 Task: Move the task Fix issue causing database deadlock on high traffic pages to the section To-Do in the project TransitPlan and sort the tasks in the project by Assignee in Descending order.
Action: Mouse moved to (62, 323)
Screenshot: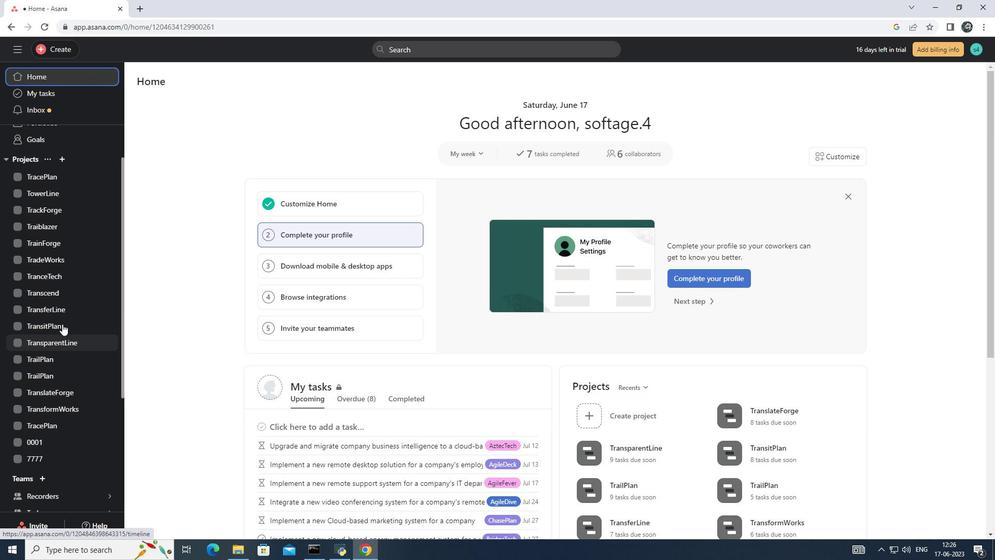 
Action: Mouse pressed left at (62, 323)
Screenshot: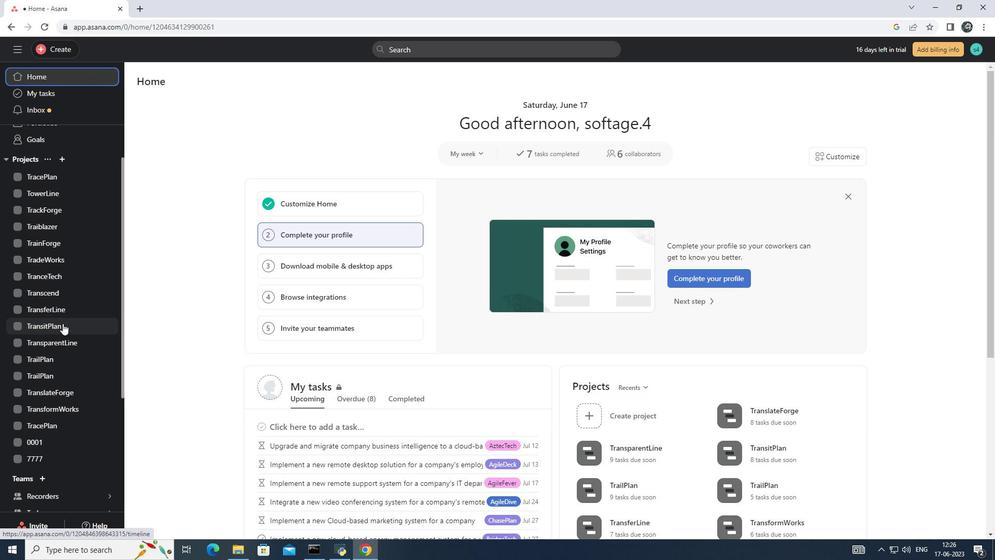 
Action: Mouse moved to (186, 106)
Screenshot: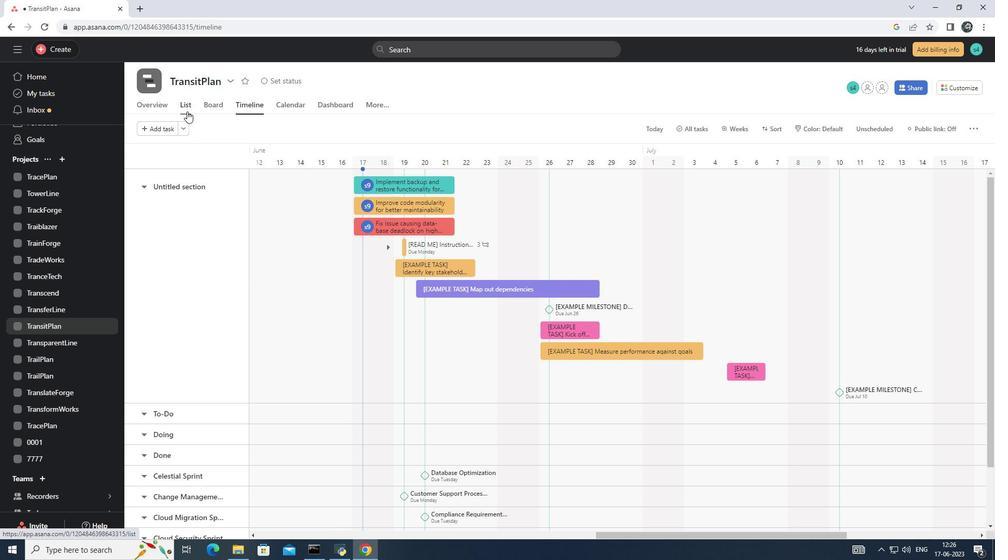 
Action: Mouse pressed left at (186, 106)
Screenshot: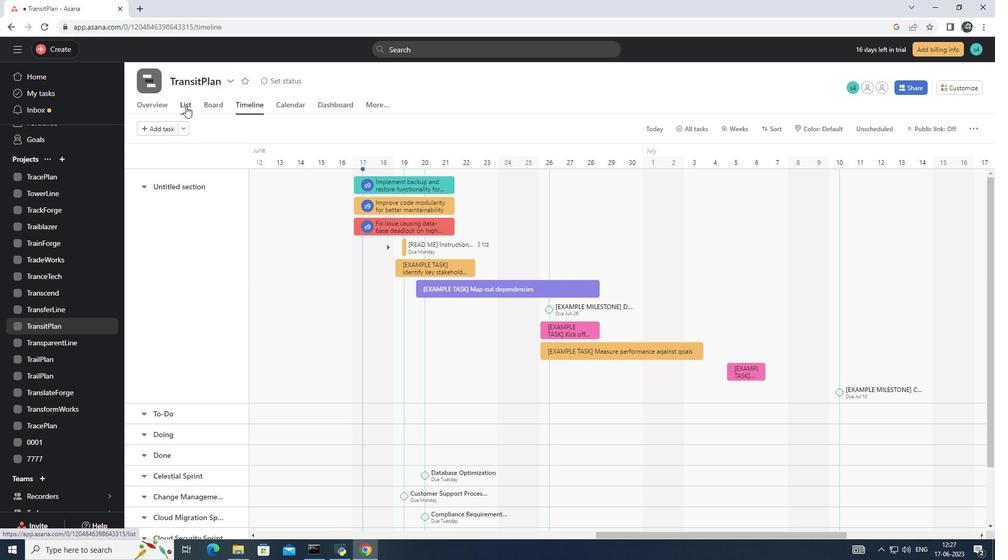 
Action: Mouse moved to (428, 237)
Screenshot: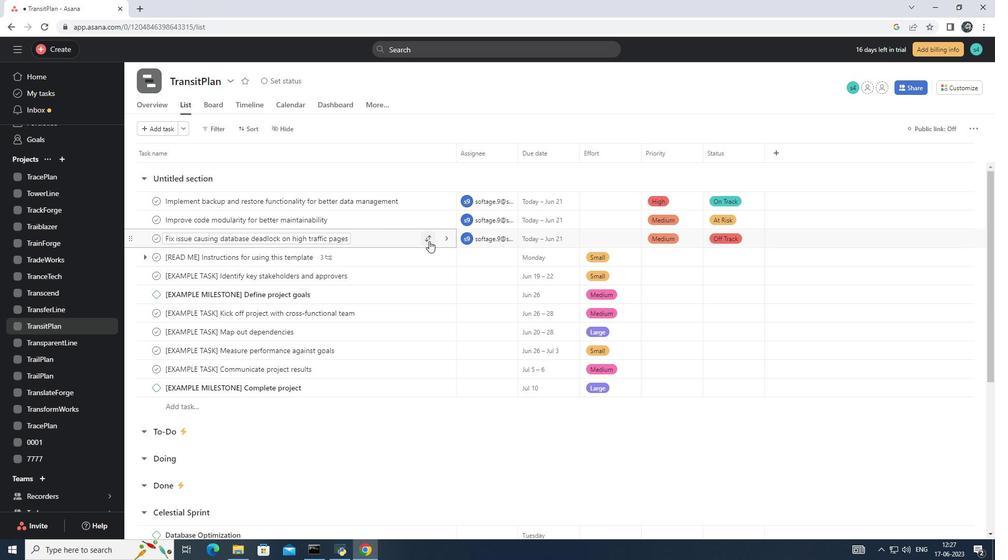 
Action: Mouse pressed left at (428, 237)
Screenshot: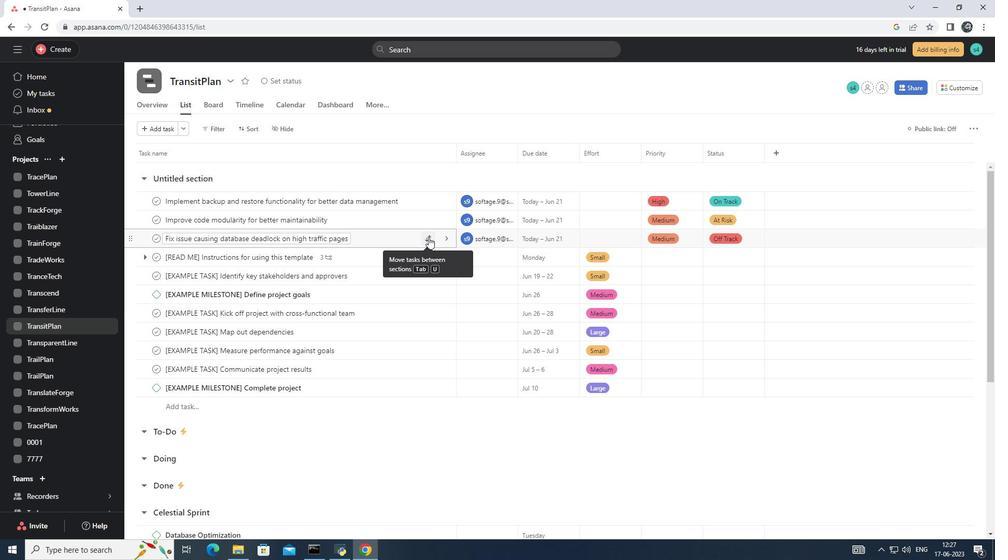 
Action: Mouse moved to (380, 292)
Screenshot: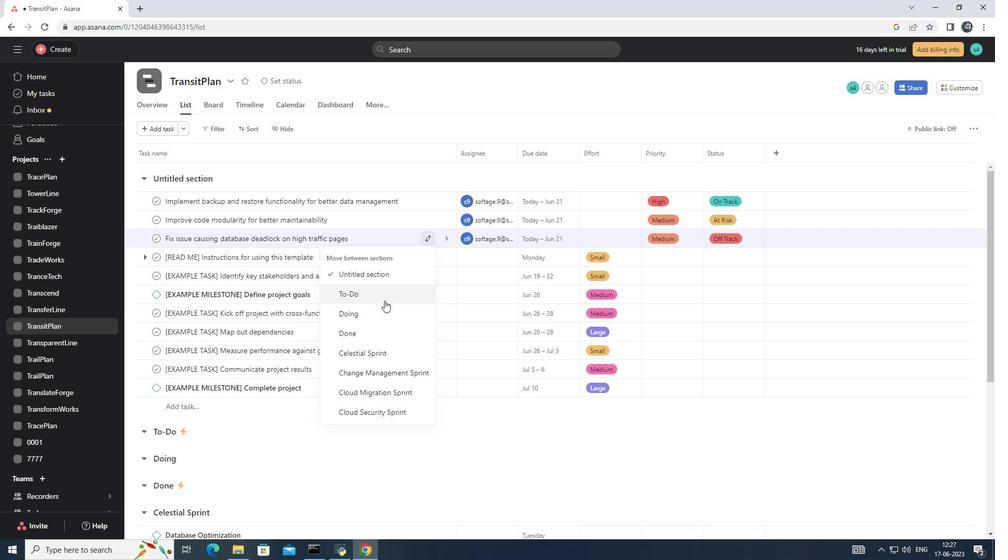 
Action: Mouse pressed left at (380, 292)
Screenshot: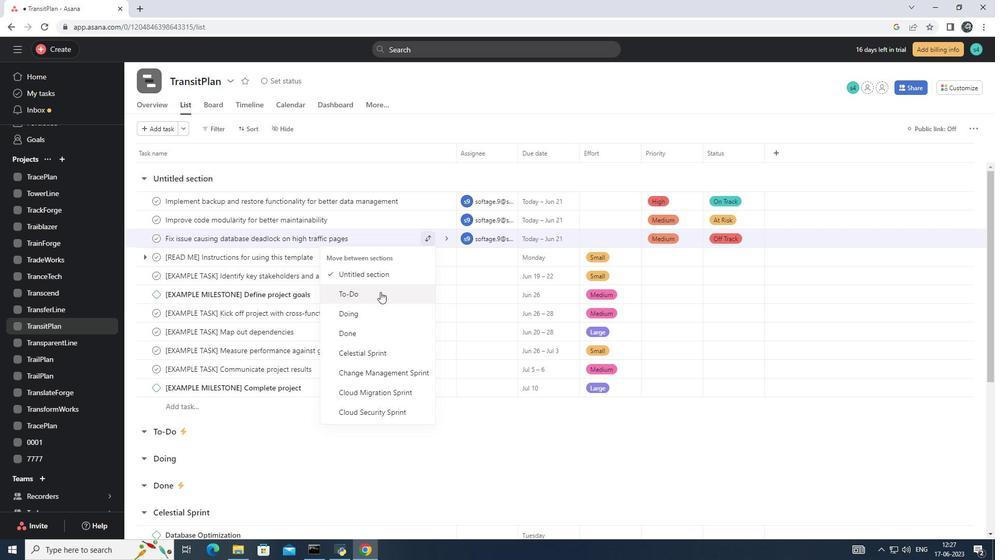 
Action: Mouse moved to (246, 131)
Screenshot: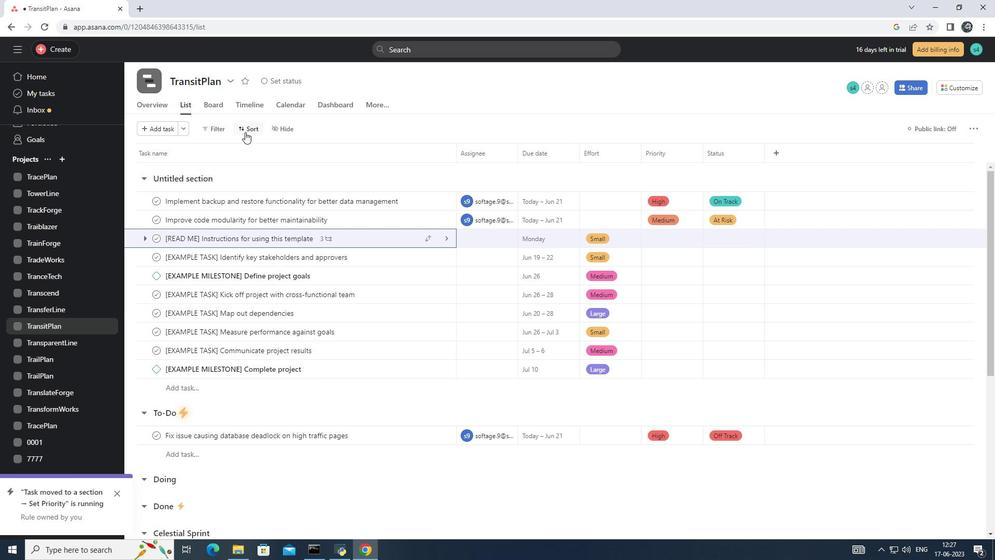 
Action: Mouse pressed left at (246, 131)
Screenshot: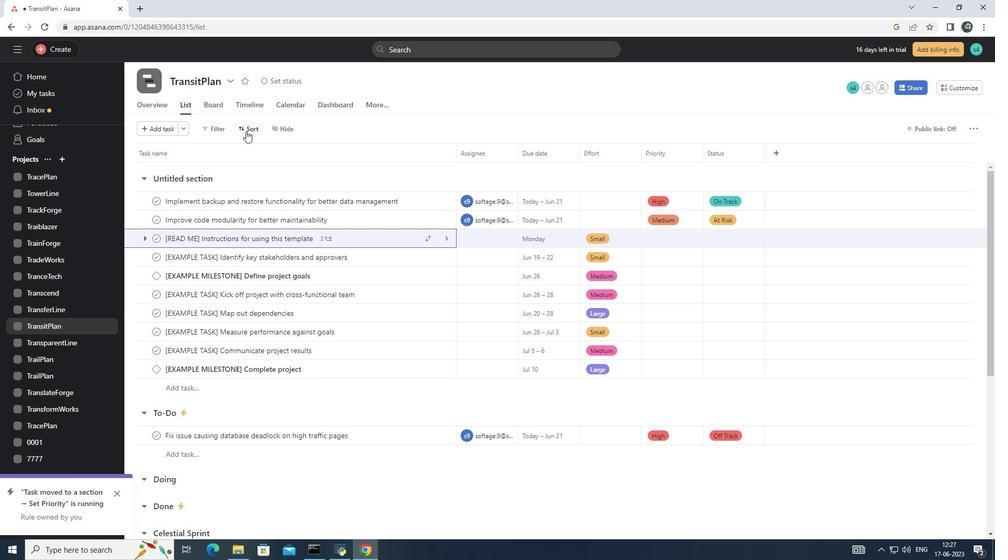 
Action: Mouse moved to (280, 210)
Screenshot: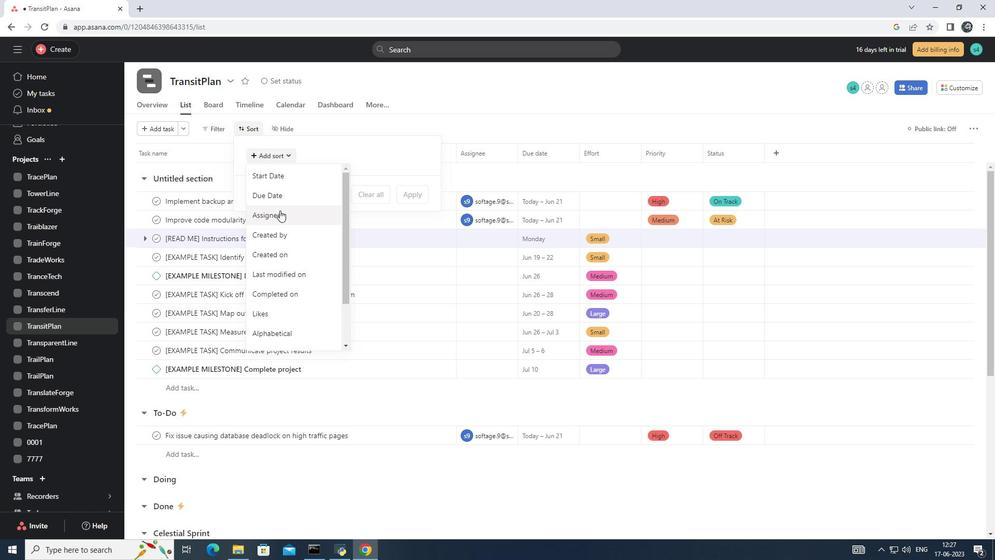 
Action: Mouse pressed left at (280, 210)
Screenshot: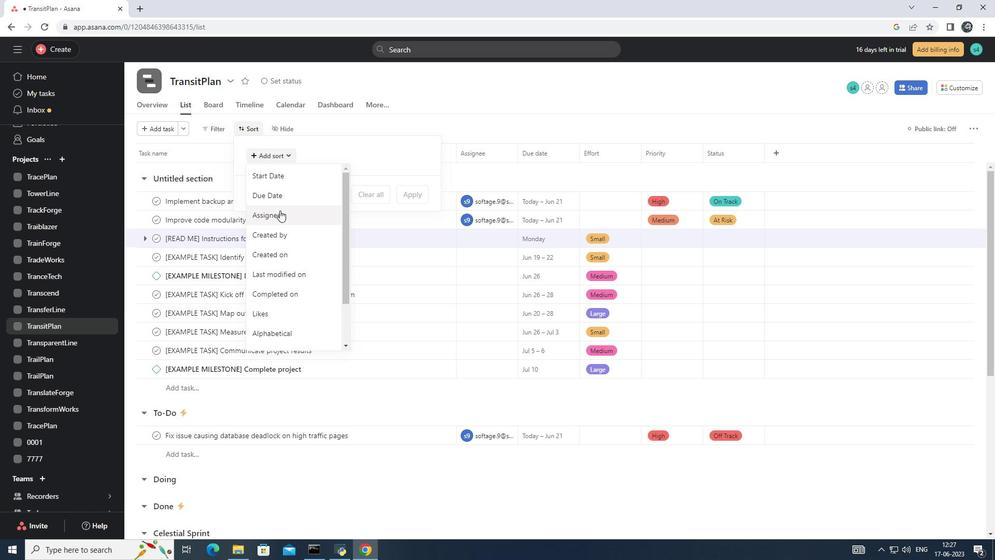 
Action: Mouse moved to (313, 169)
Screenshot: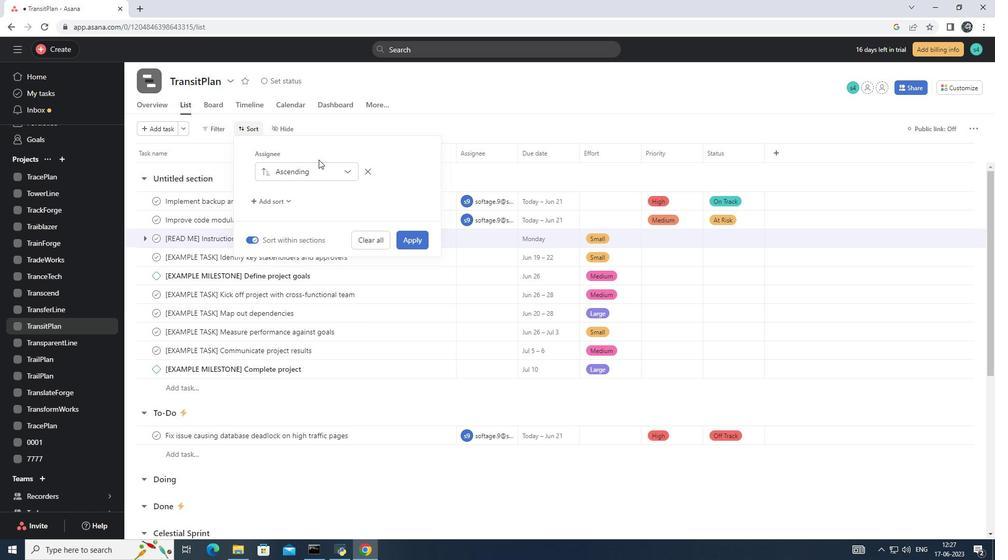 
Action: Mouse pressed left at (313, 169)
Screenshot: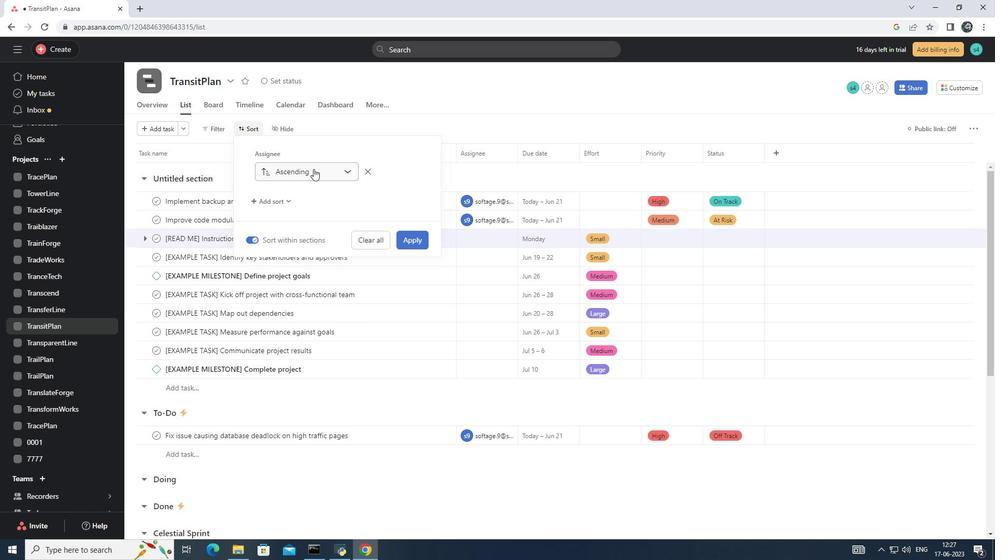 
Action: Mouse moved to (300, 210)
Screenshot: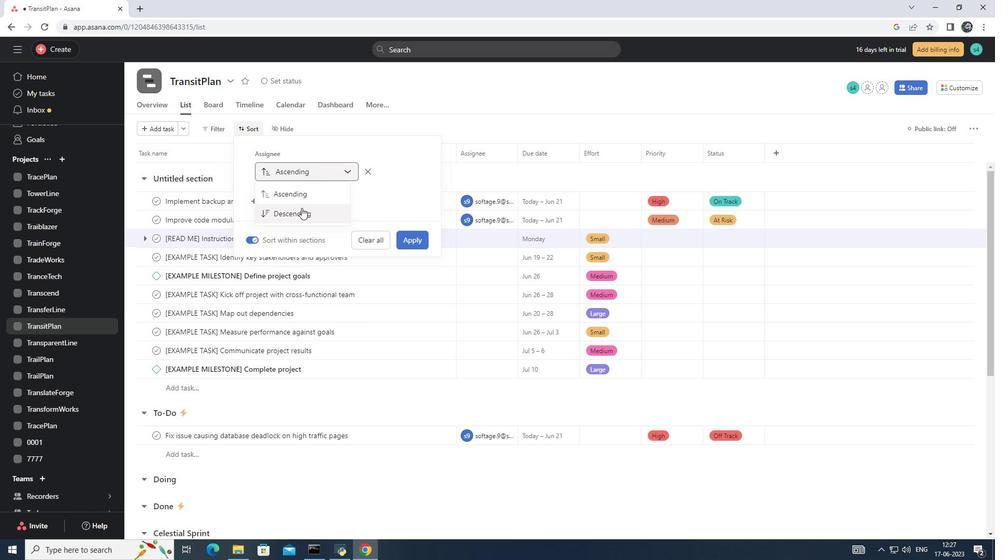 
Action: Mouse pressed left at (300, 210)
Screenshot: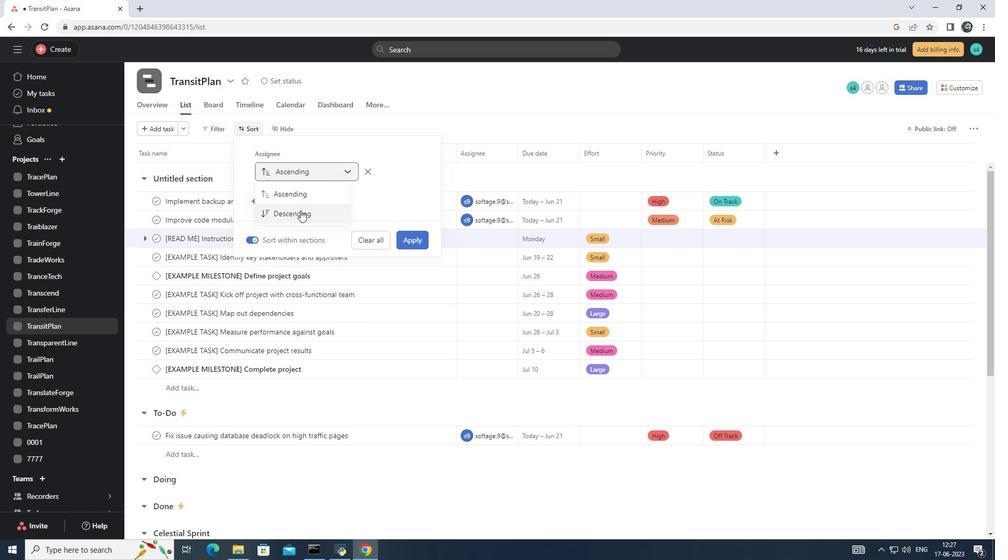 
Action: Mouse moved to (407, 238)
Screenshot: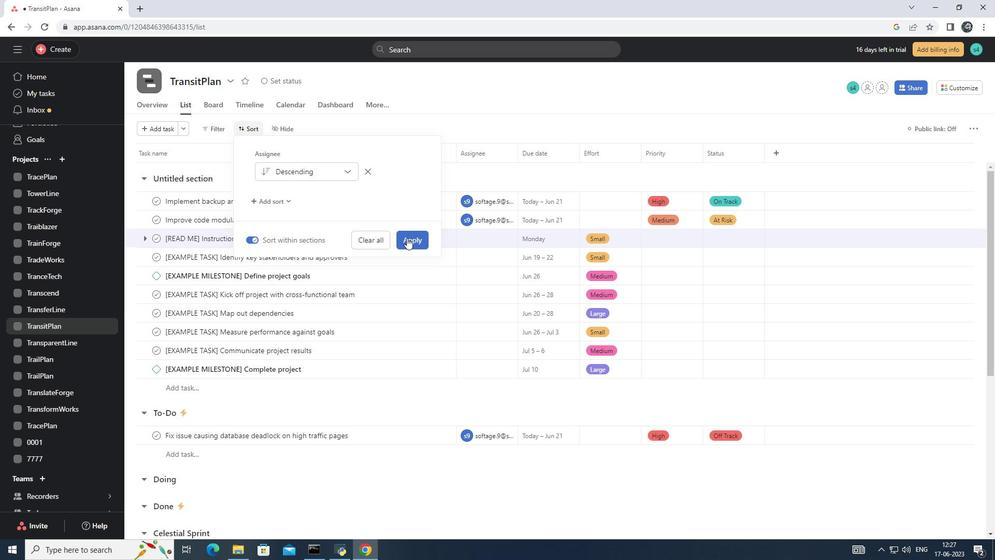 
Action: Mouse pressed left at (407, 238)
Screenshot: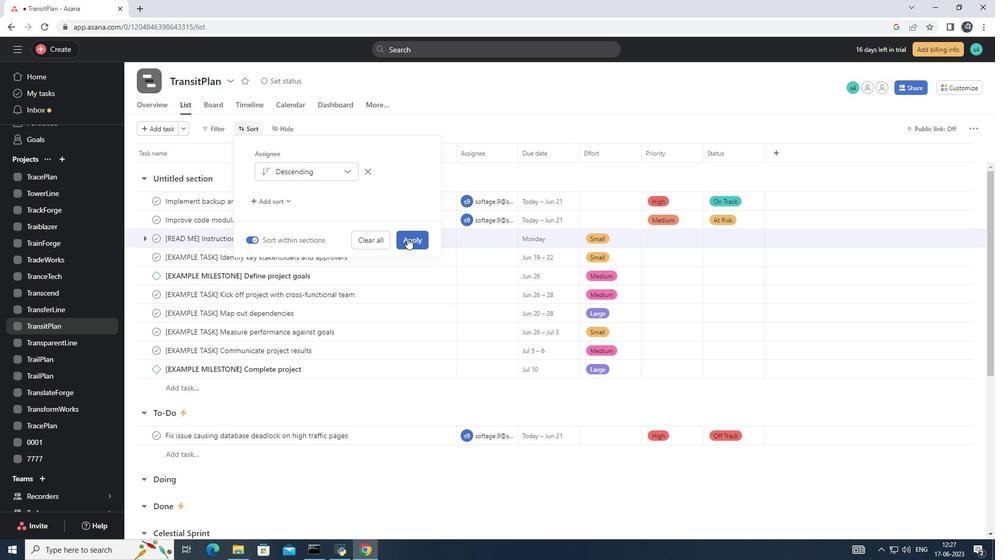 
Action: Mouse moved to (408, 238)
Screenshot: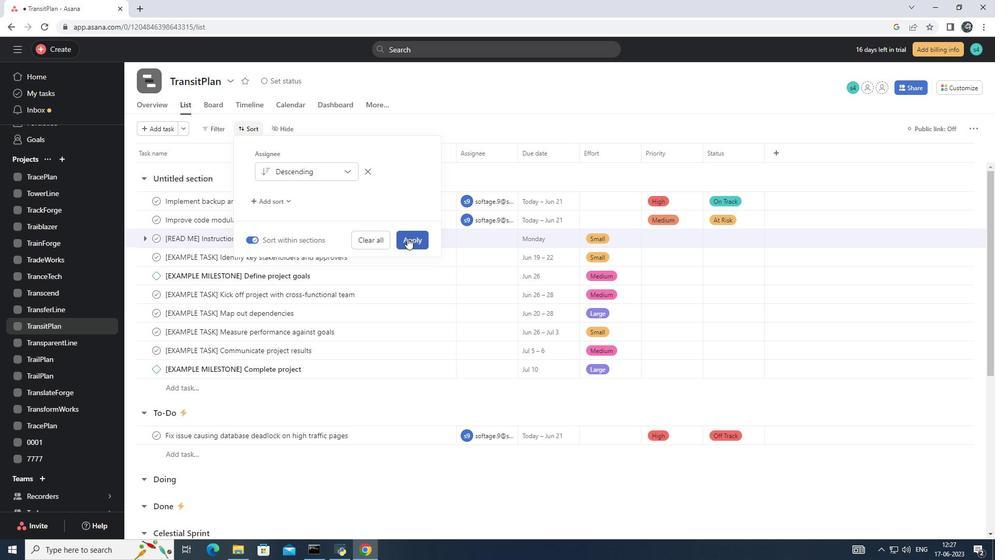 
